 Task: In Mark's project, Configure the status chart to group by "Repository".
Action: Mouse moved to (192, 124)
Screenshot: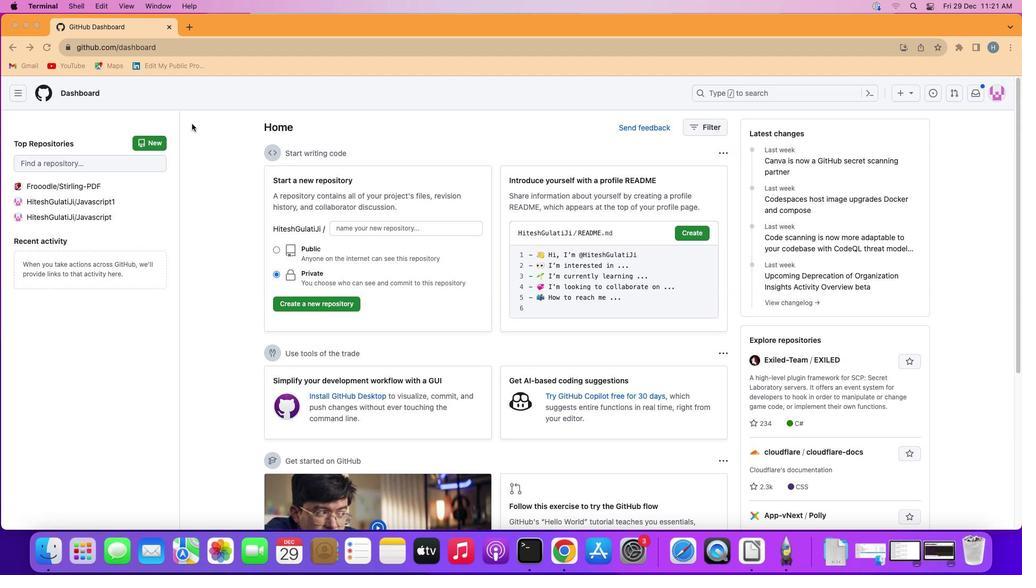 
Action: Mouse pressed left at (192, 124)
Screenshot: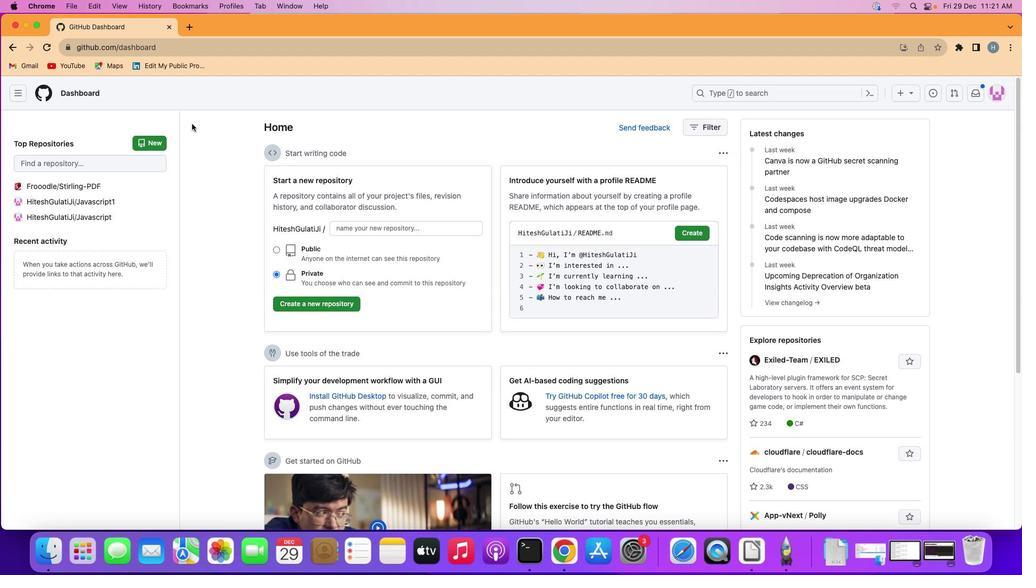
Action: Mouse moved to (13, 90)
Screenshot: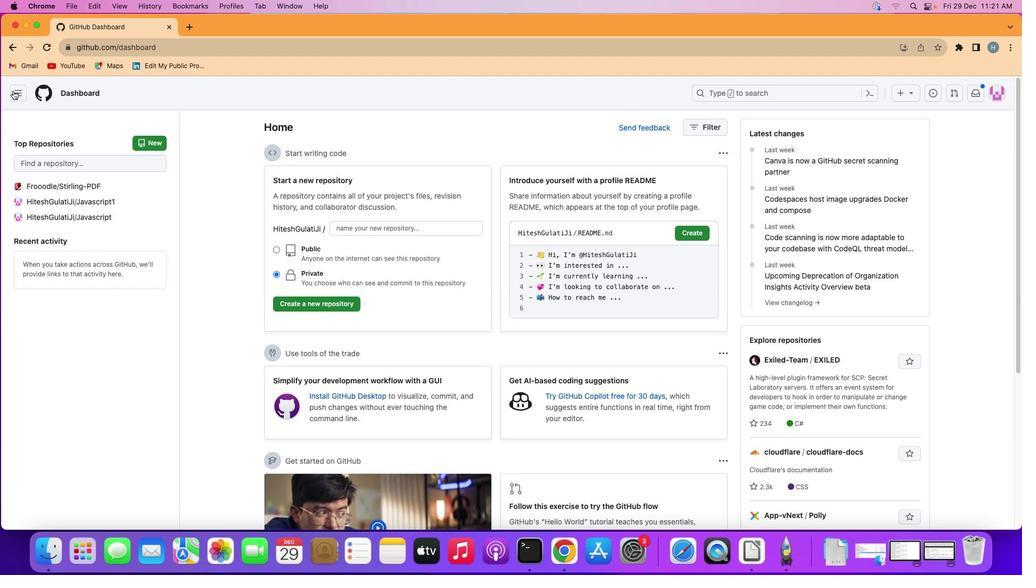 
Action: Mouse pressed left at (13, 90)
Screenshot: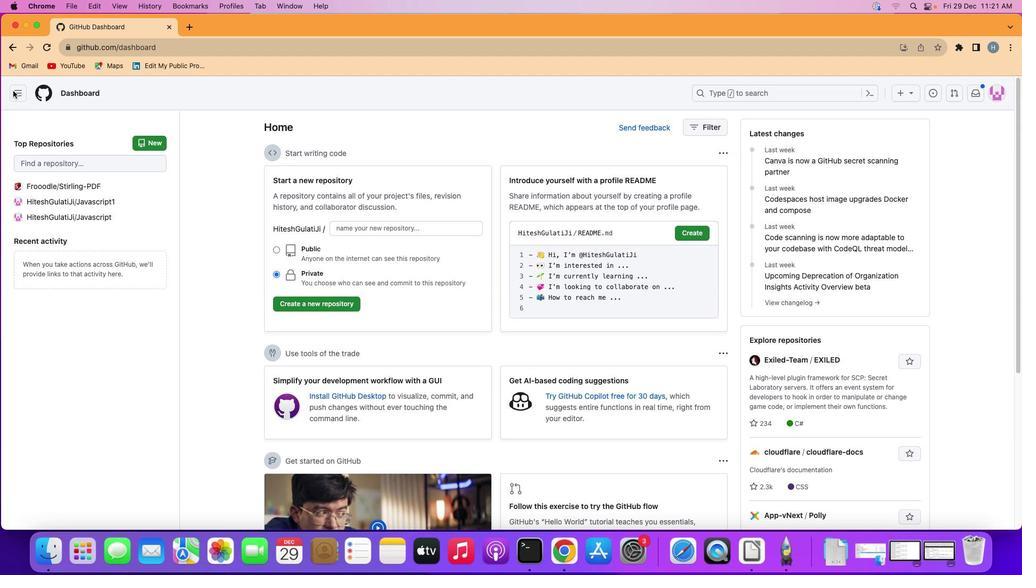 
Action: Mouse moved to (58, 166)
Screenshot: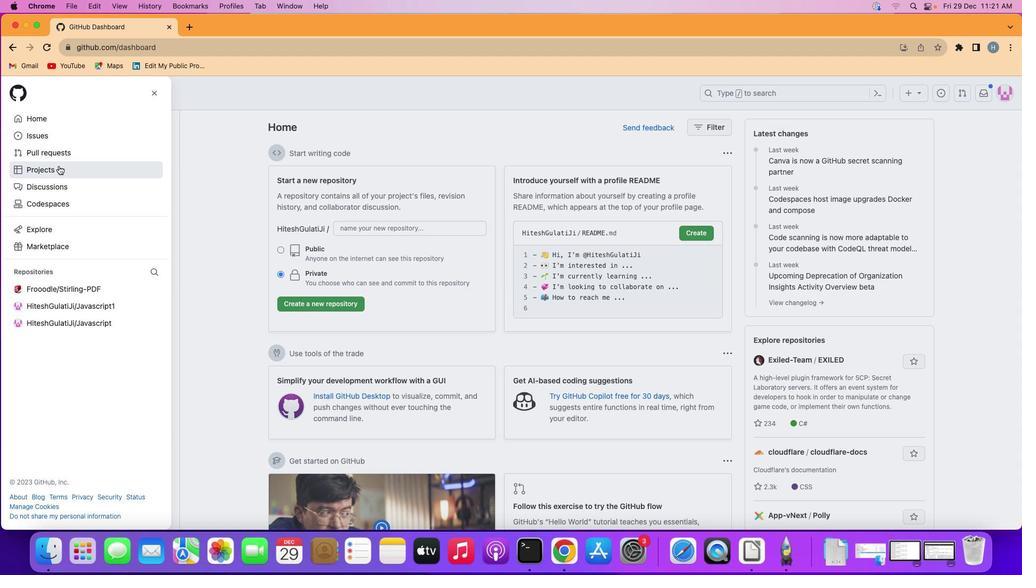 
Action: Mouse pressed left at (58, 166)
Screenshot: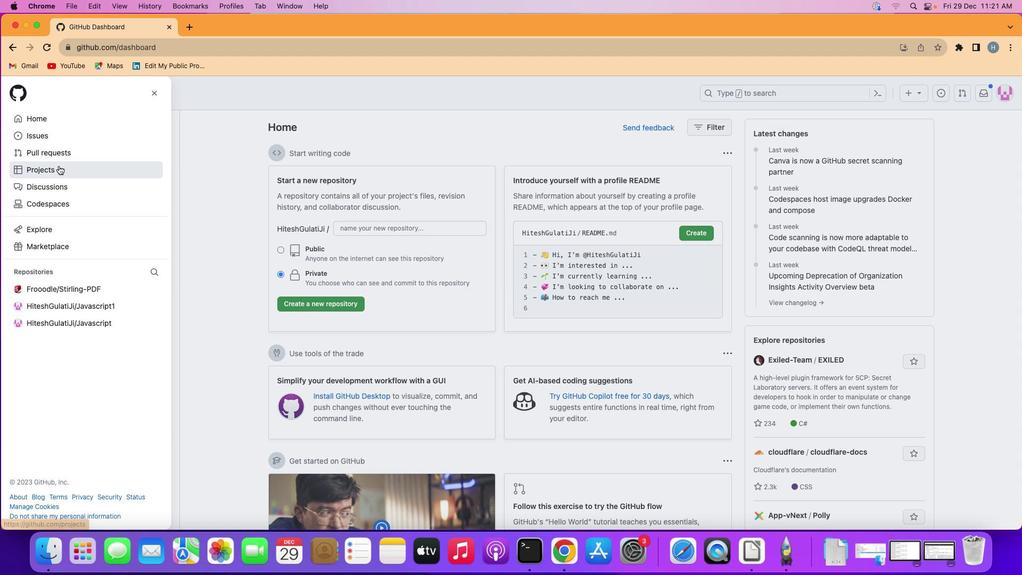 
Action: Mouse moved to (404, 284)
Screenshot: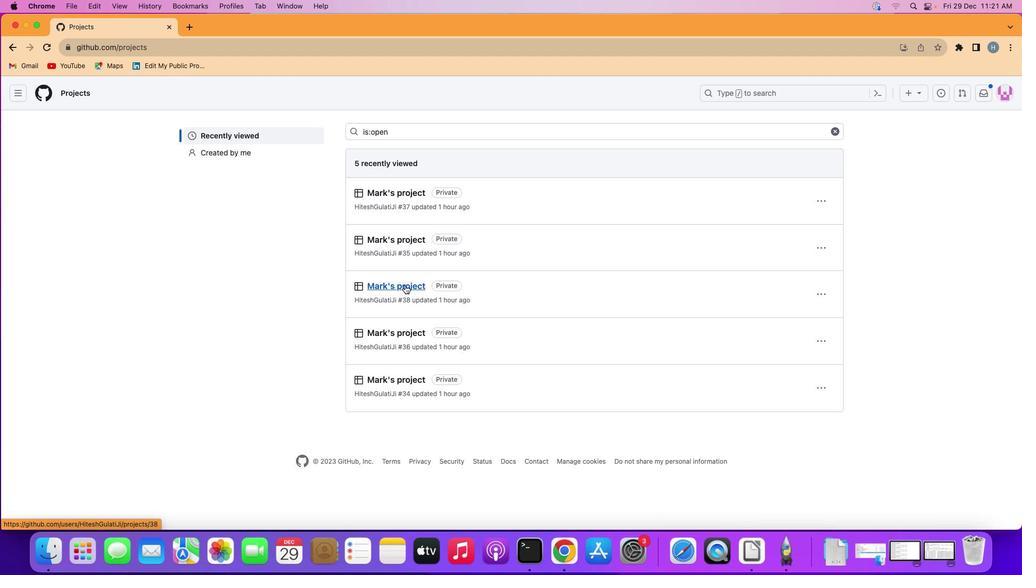 
Action: Mouse pressed left at (404, 284)
Screenshot: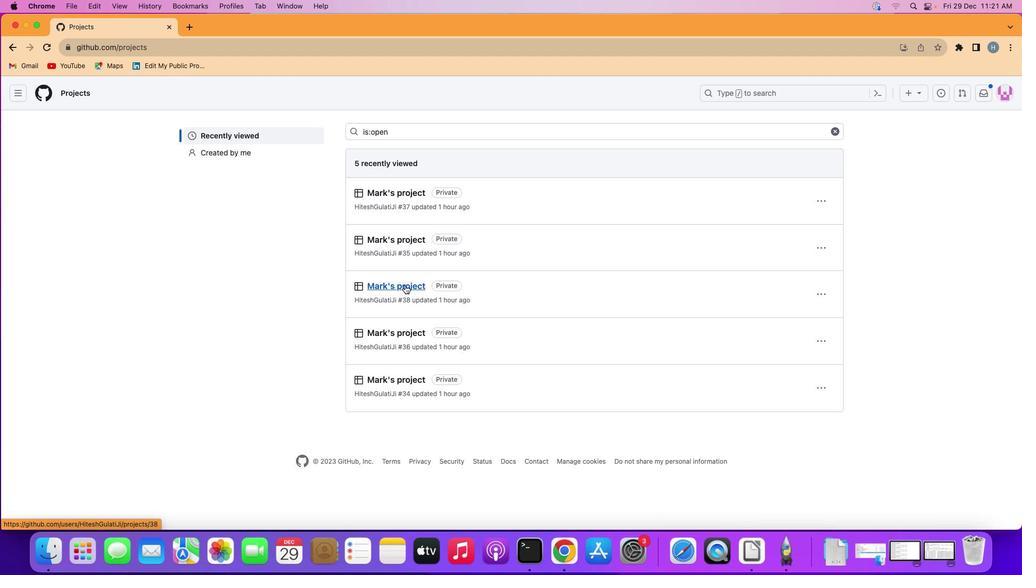 
Action: Mouse moved to (67, 143)
Screenshot: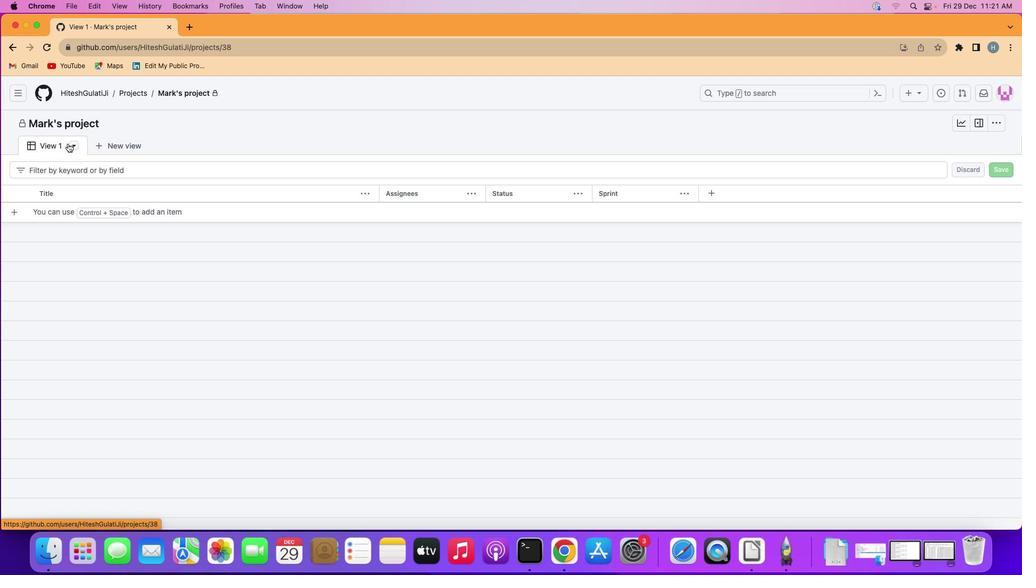 
Action: Mouse pressed left at (67, 143)
Screenshot: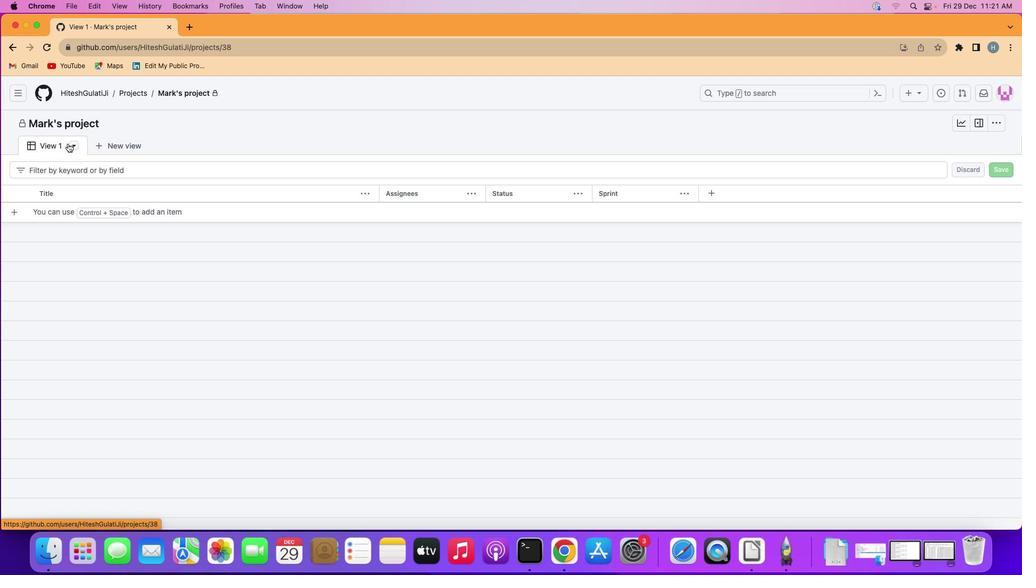 
Action: Mouse moved to (70, 144)
Screenshot: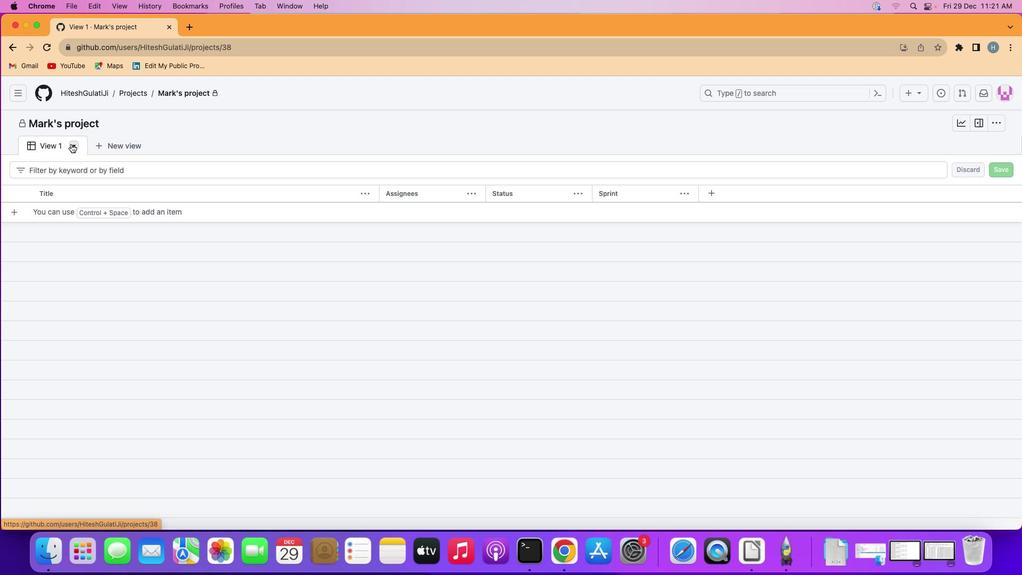 
Action: Mouse pressed left at (70, 144)
Screenshot: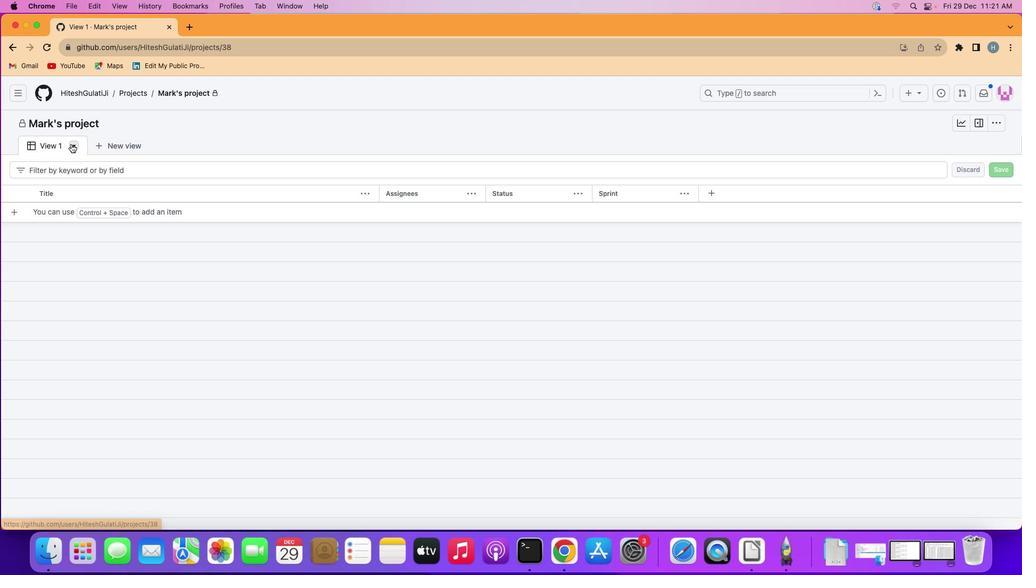 
Action: Mouse moved to (198, 181)
Screenshot: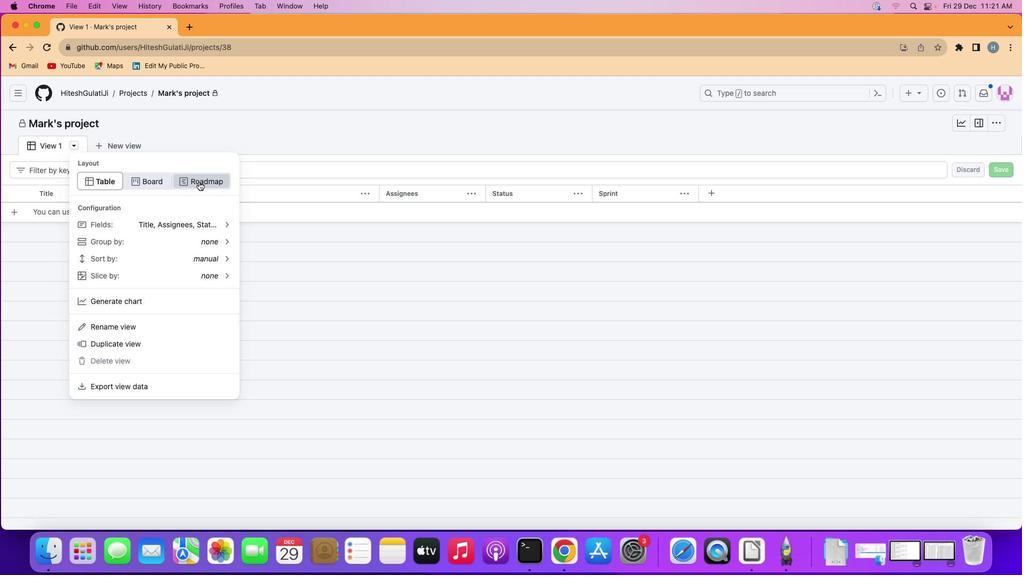 
Action: Mouse pressed left at (198, 181)
Screenshot: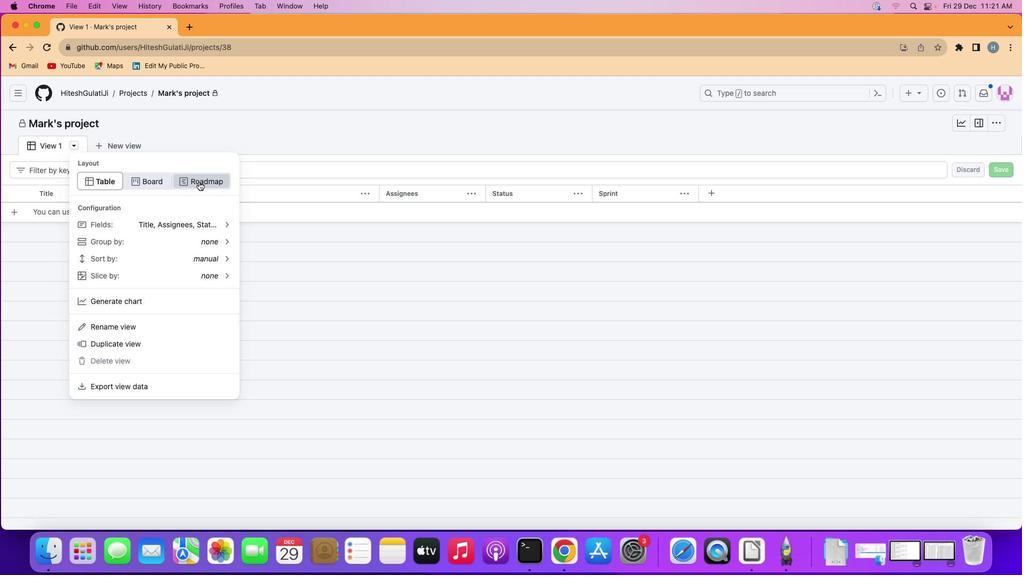 
Action: Mouse moved to (72, 144)
Screenshot: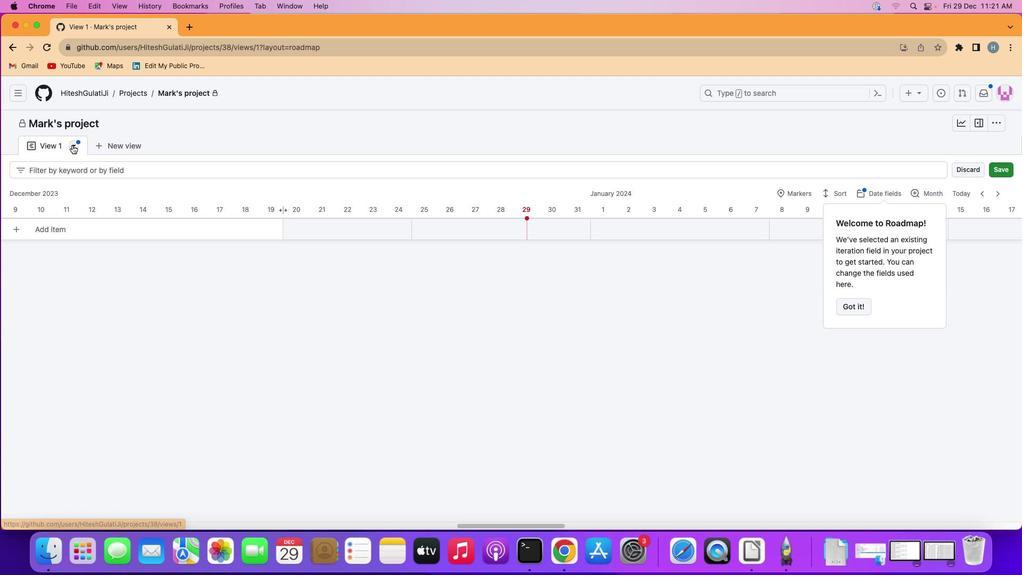 
Action: Mouse pressed left at (72, 144)
Screenshot: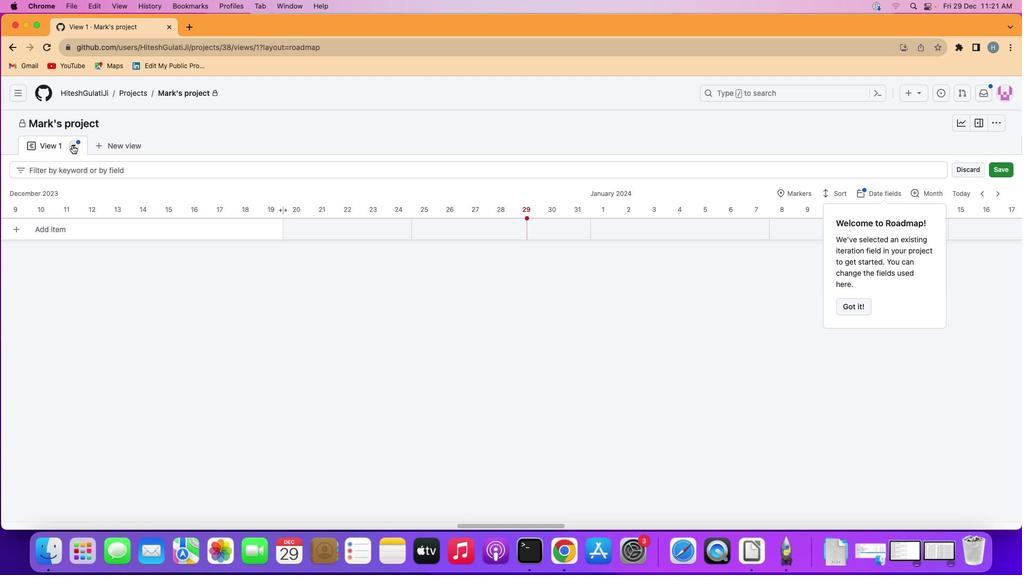 
Action: Mouse moved to (145, 396)
Screenshot: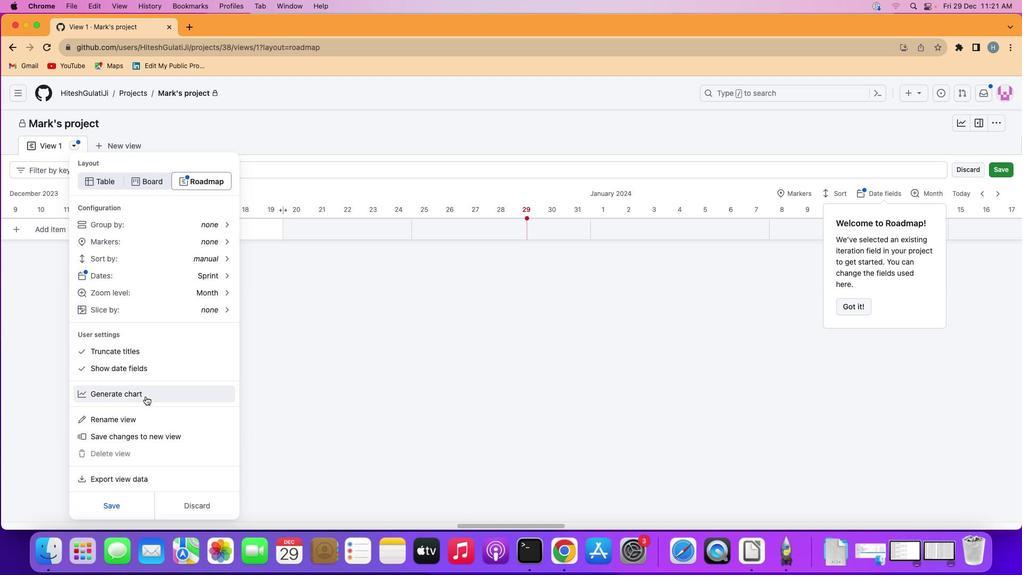 
Action: Mouse pressed left at (145, 396)
Screenshot: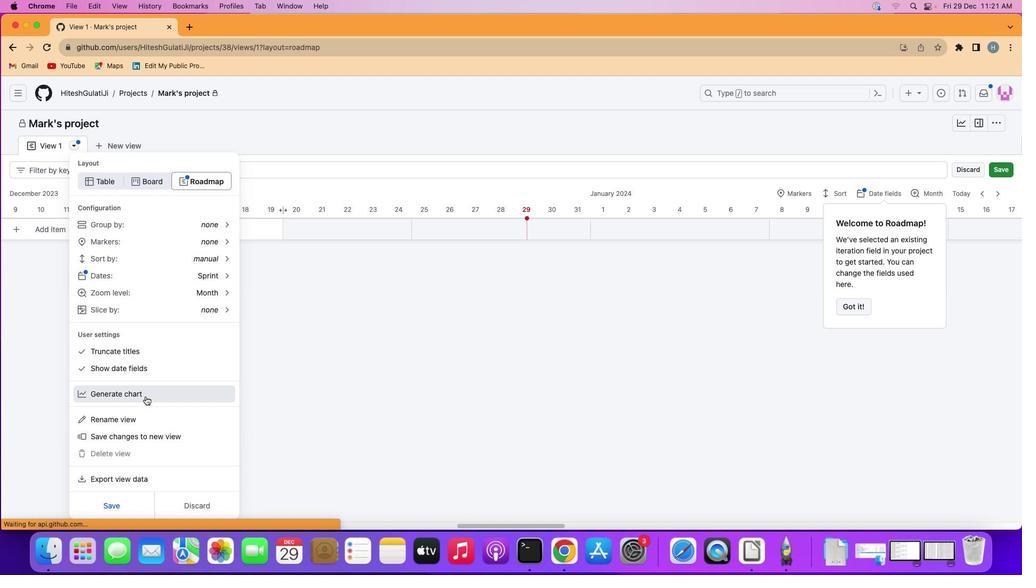 
Action: Mouse moved to (159, 176)
Screenshot: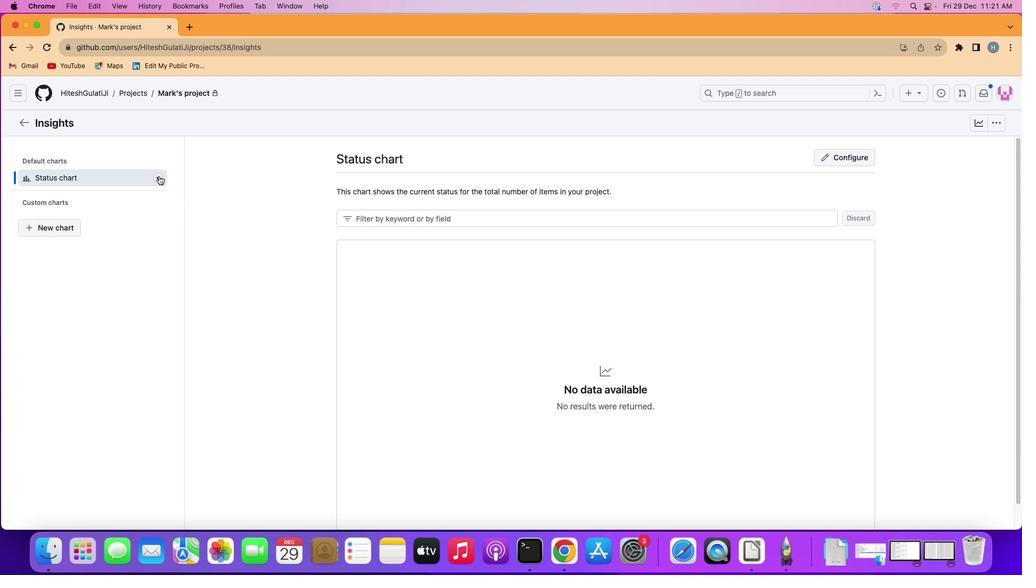 
Action: Mouse pressed left at (159, 176)
Screenshot: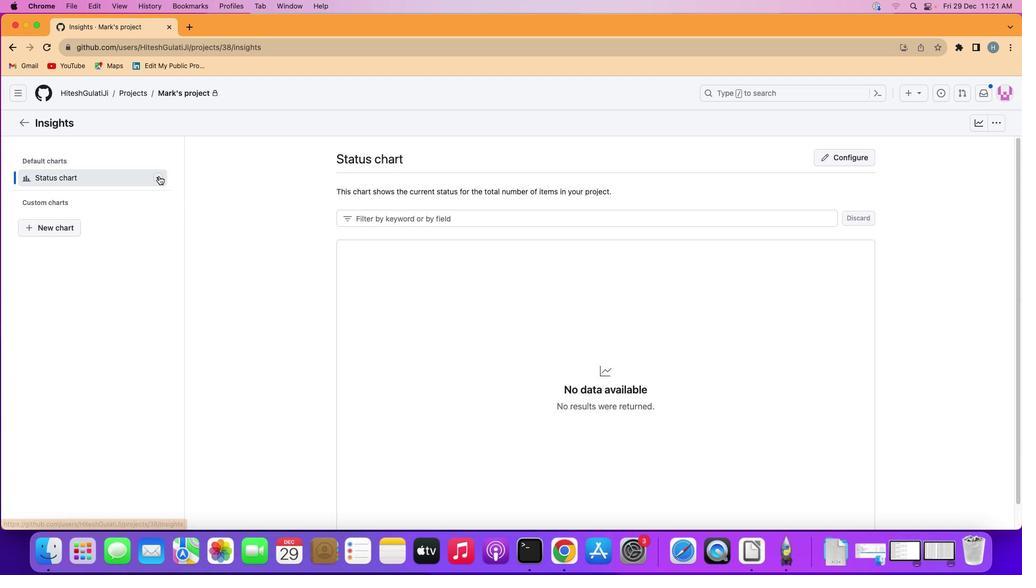 
Action: Mouse moved to (198, 196)
Screenshot: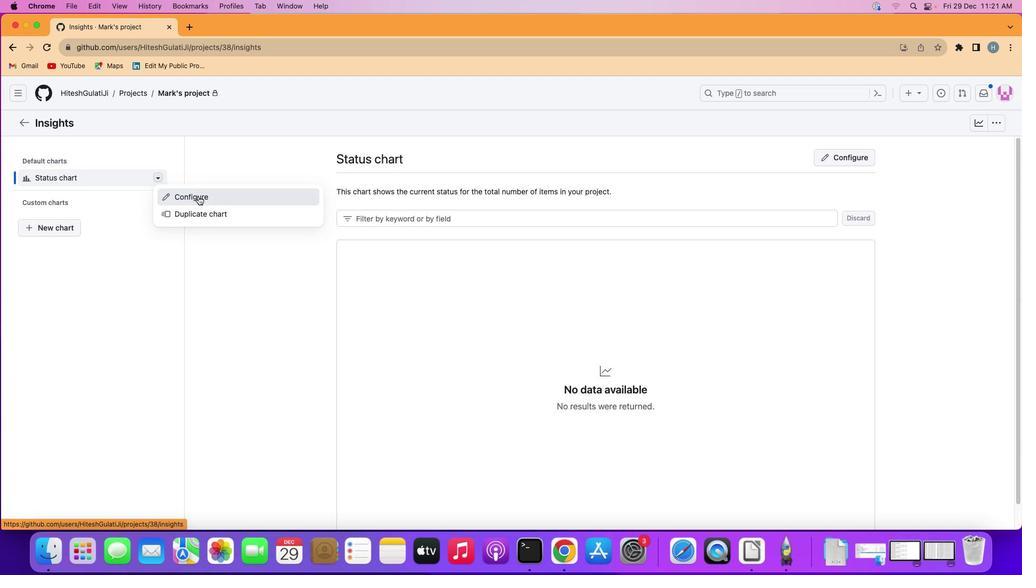 
Action: Mouse pressed left at (198, 196)
Screenshot: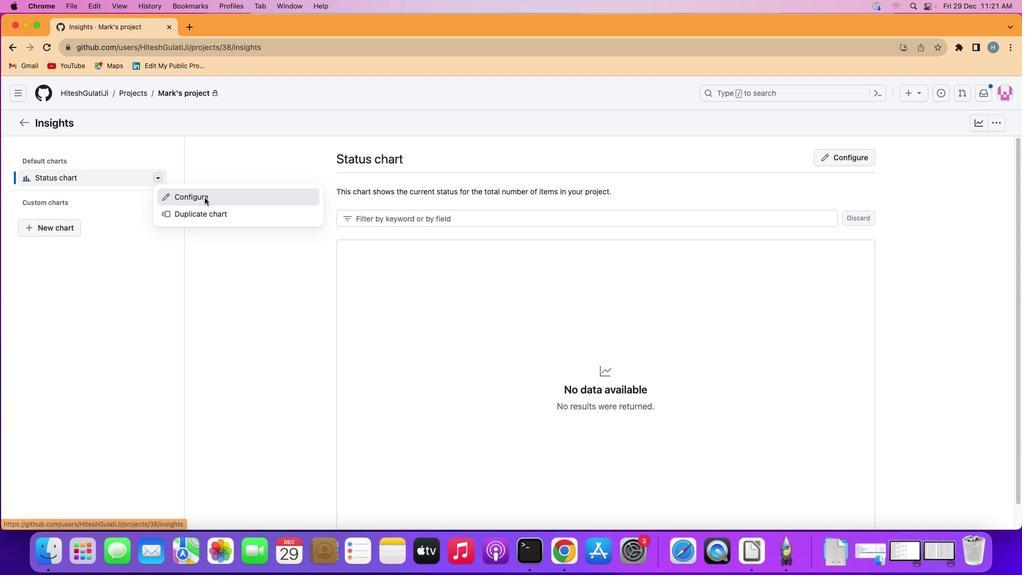 
Action: Mouse moved to (908, 256)
Screenshot: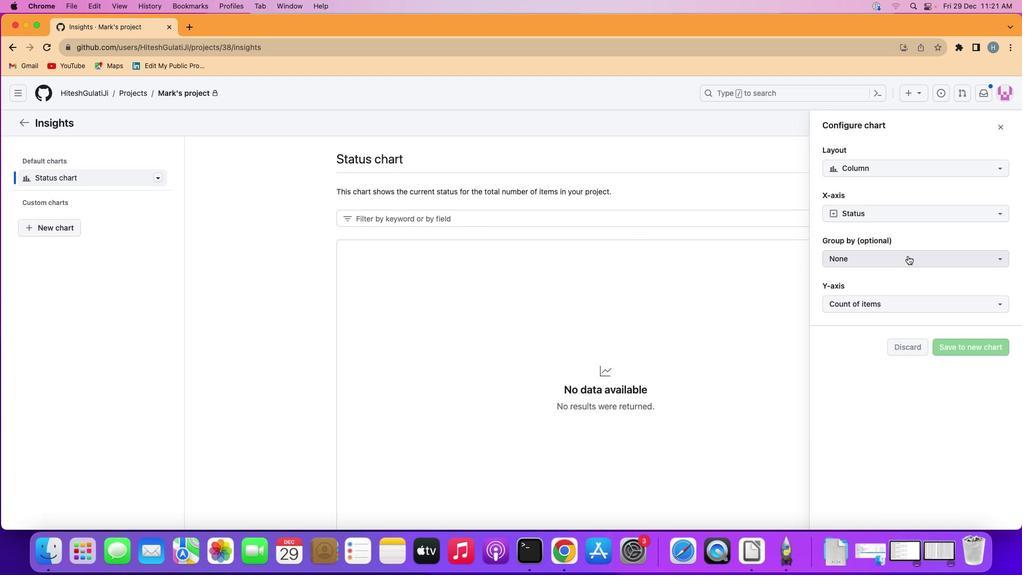 
Action: Mouse pressed left at (908, 256)
Screenshot: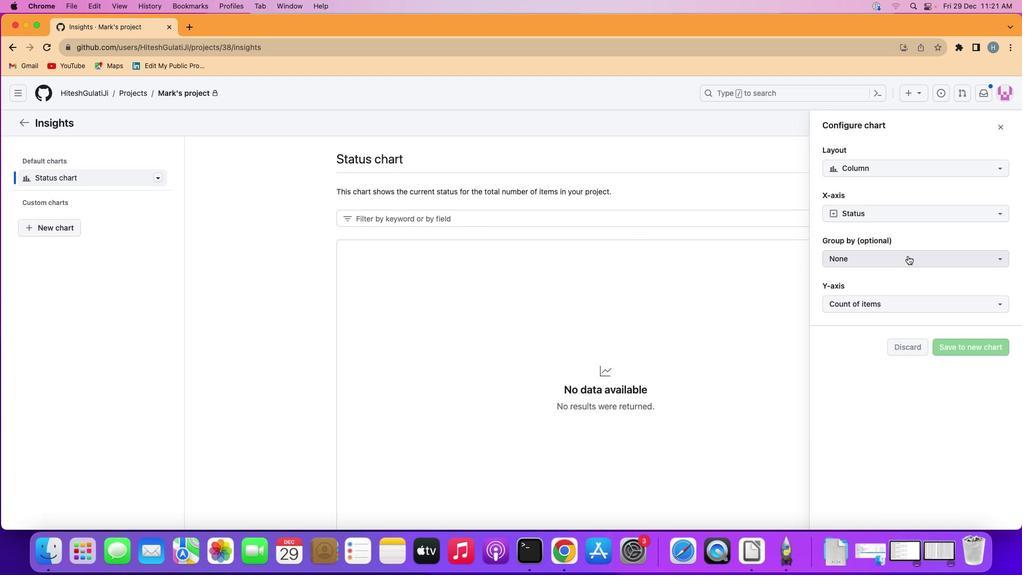
Action: Mouse moved to (898, 348)
Screenshot: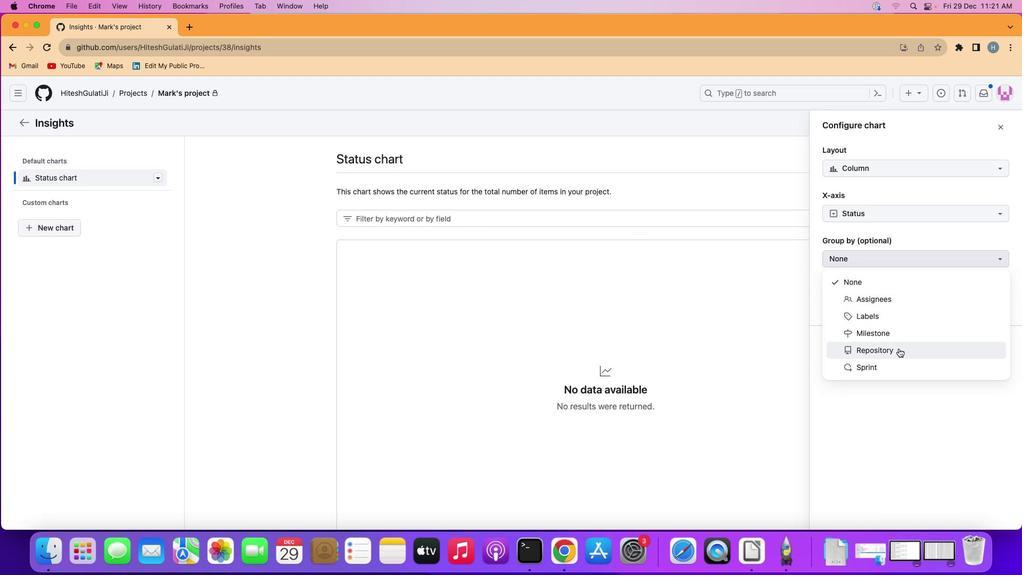 
Action: Mouse pressed left at (898, 348)
Screenshot: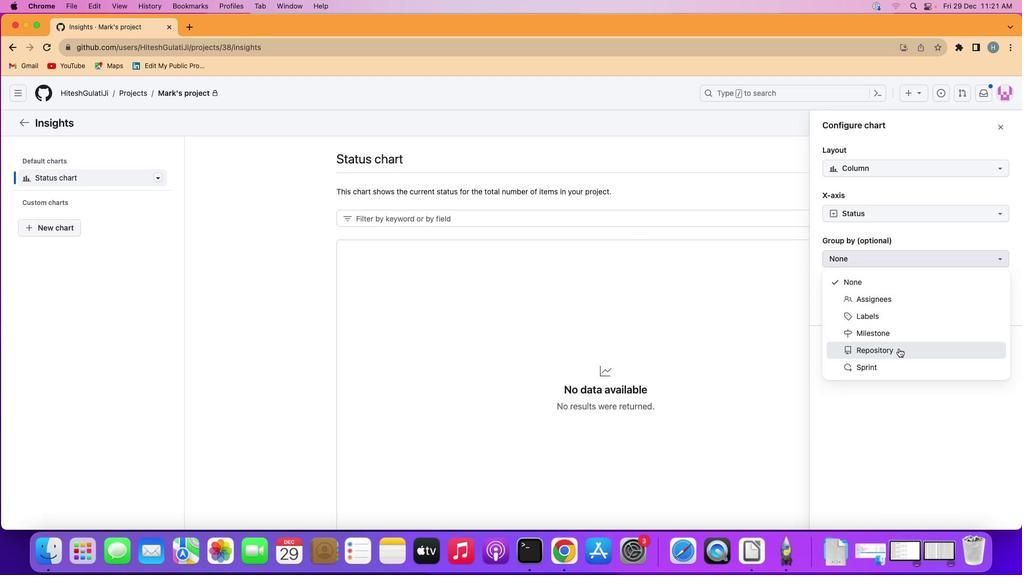 
Action: Mouse moved to (961, 347)
Screenshot: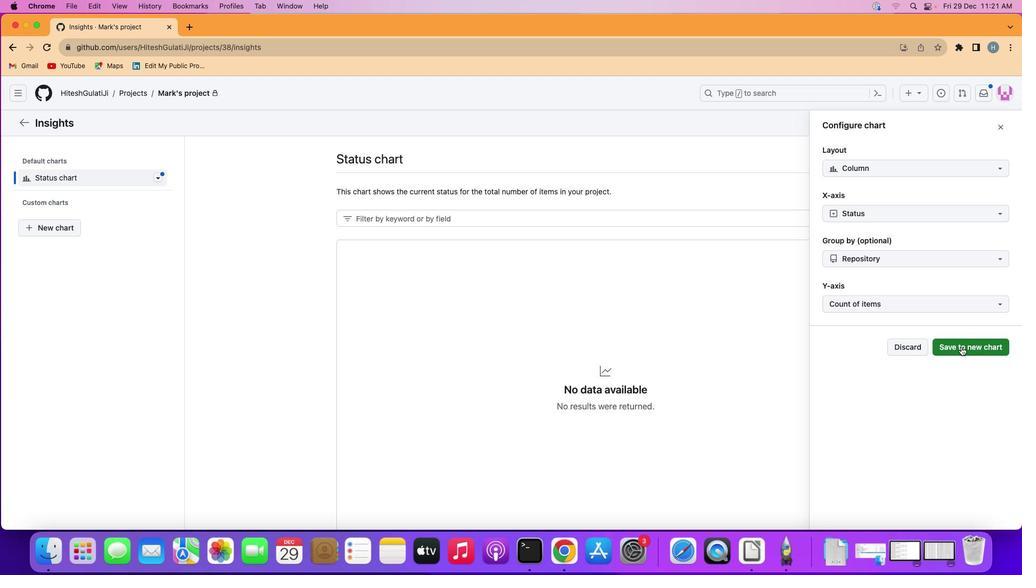 
Action: Mouse pressed left at (961, 347)
Screenshot: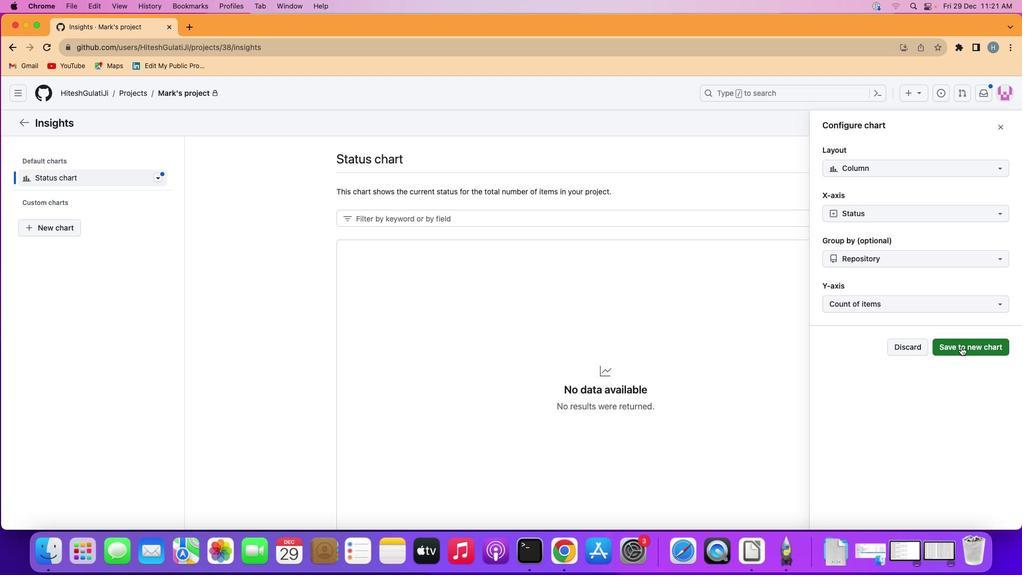 
Action: Mouse moved to (955, 349)
Screenshot: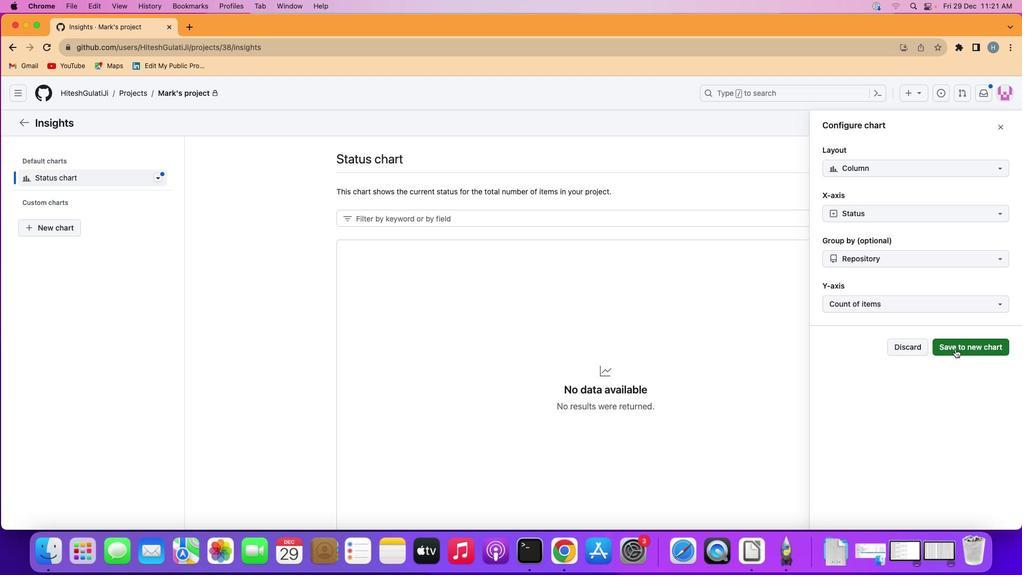 
Action: Mouse pressed left at (955, 349)
Screenshot: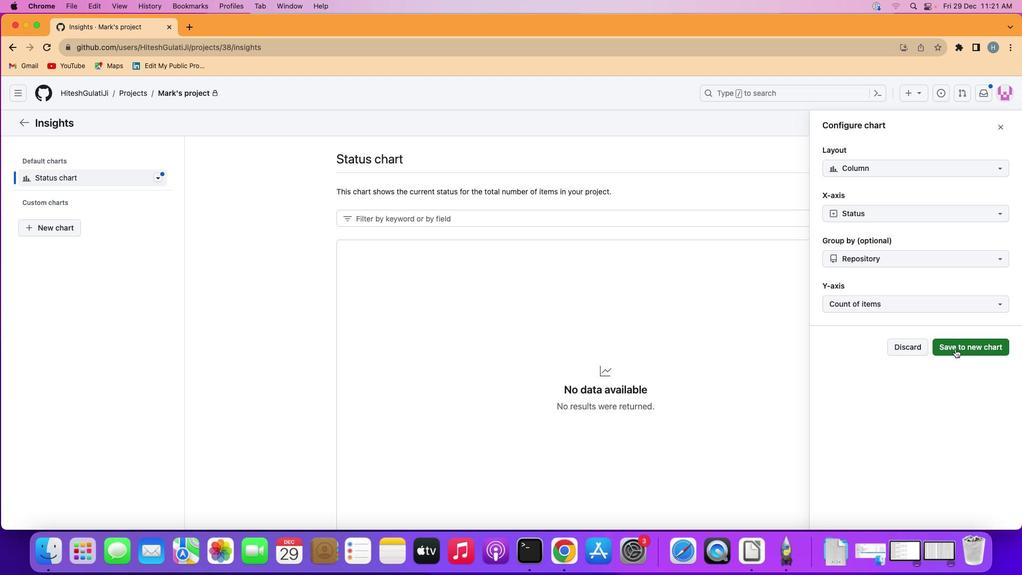 
Action: Mouse moved to (956, 347)
Screenshot: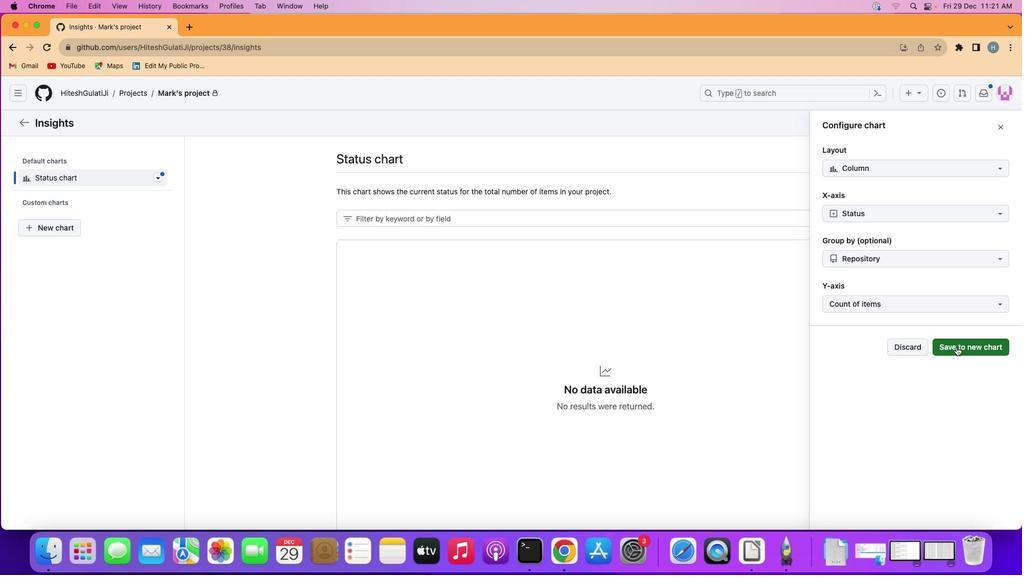 
Action: Mouse pressed left at (956, 347)
Screenshot: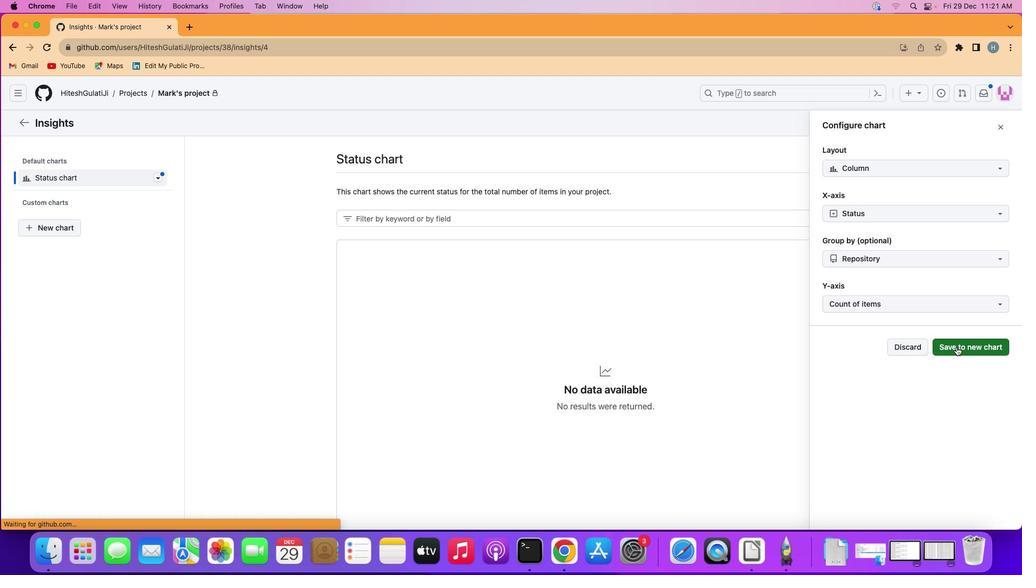 
Action: Mouse moved to (955, 346)
Screenshot: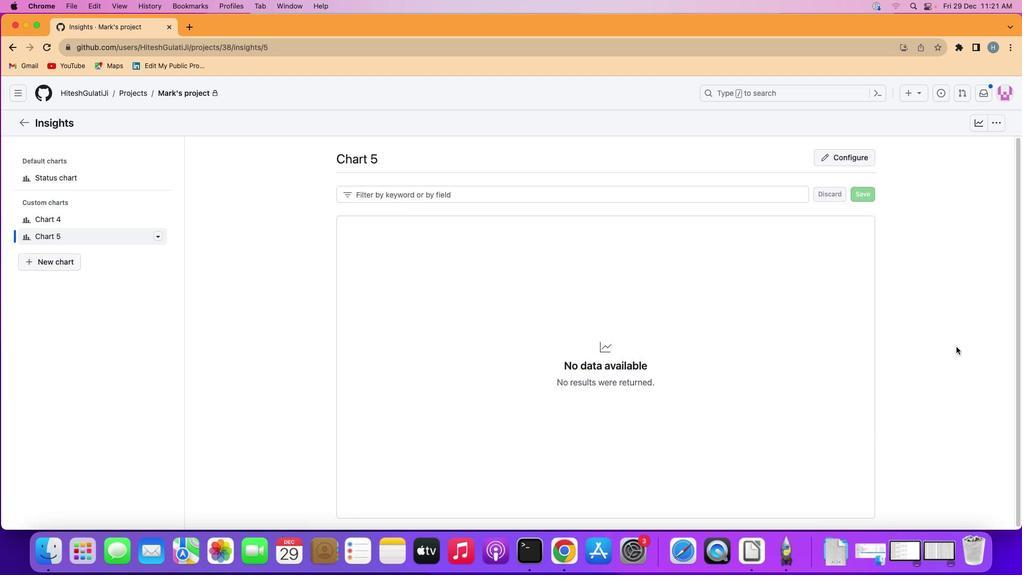 
